 Task: In search appearances turn off In-app notifications.
Action: Mouse moved to (648, 55)
Screenshot: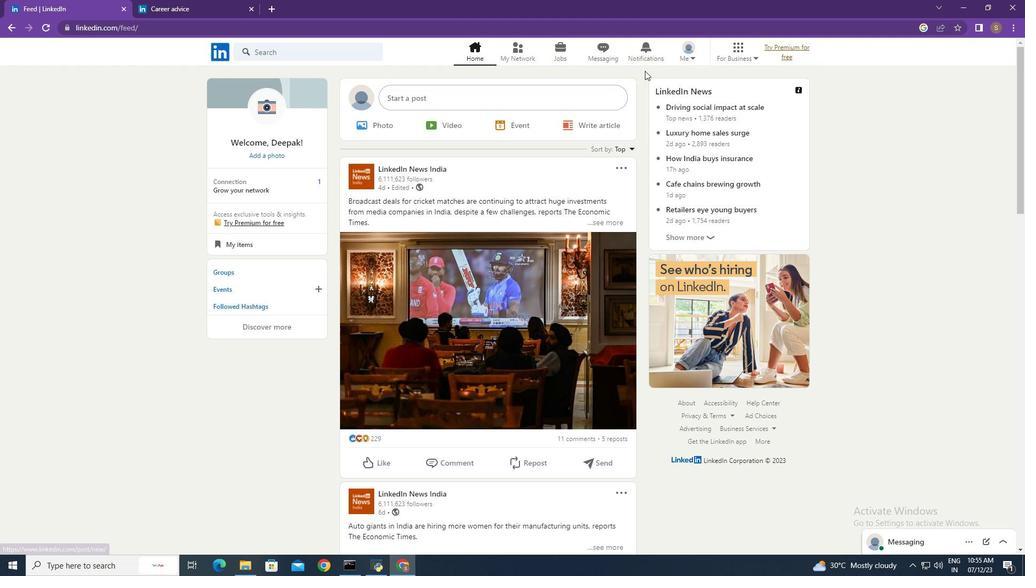 
Action: Mouse pressed left at (648, 55)
Screenshot: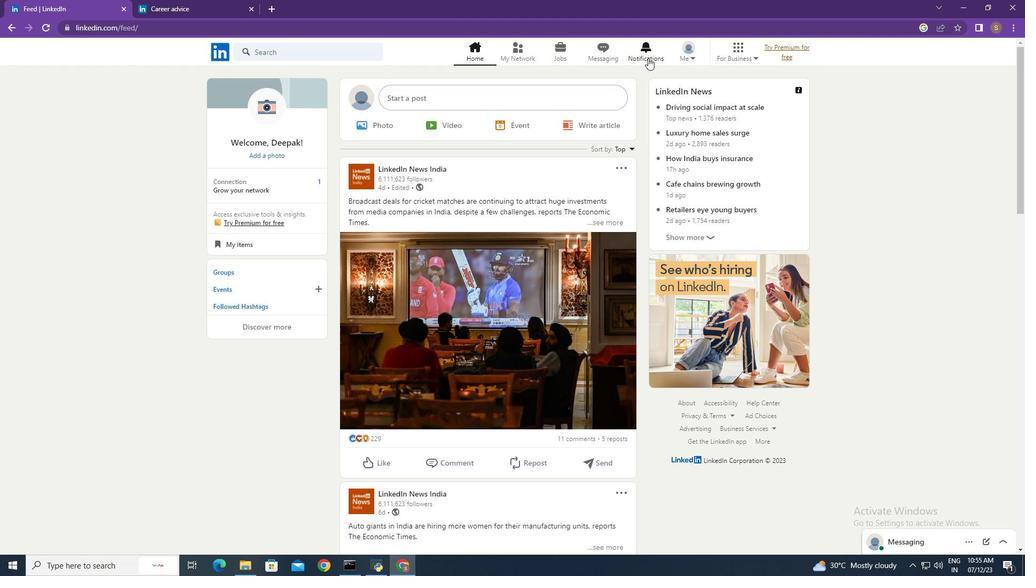 
Action: Mouse moved to (238, 123)
Screenshot: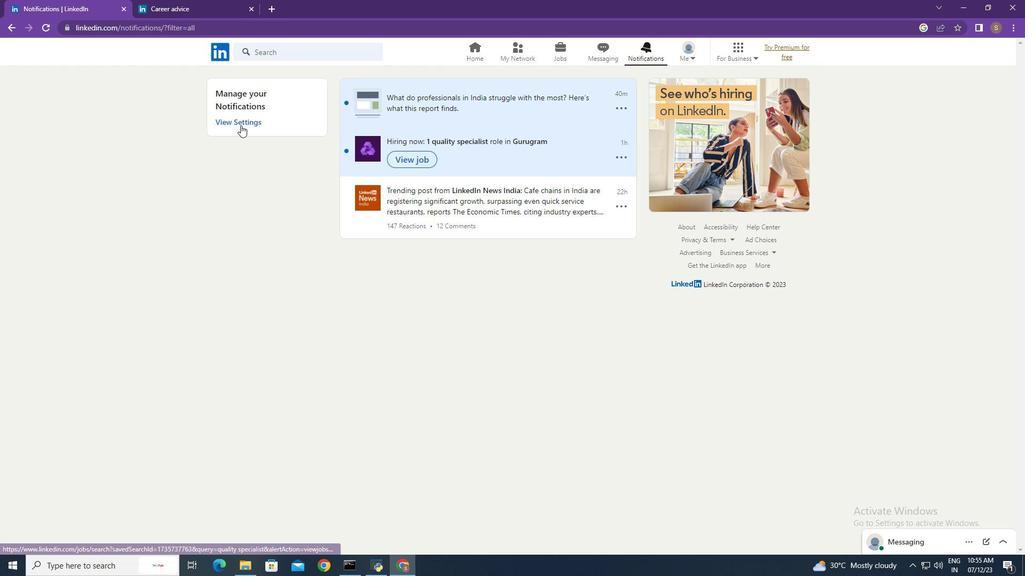 
Action: Mouse pressed left at (238, 123)
Screenshot: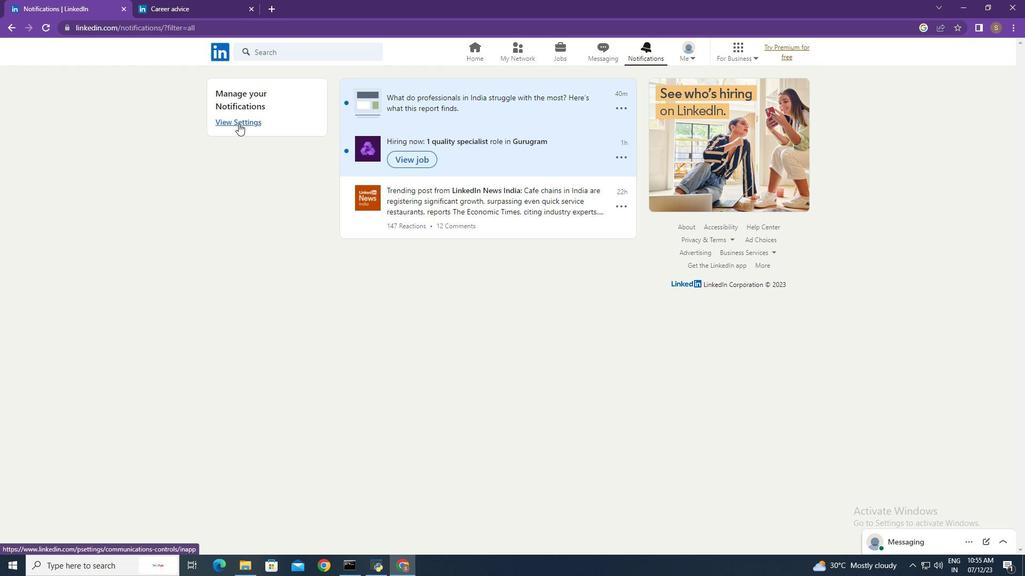 
Action: Mouse moved to (535, 164)
Screenshot: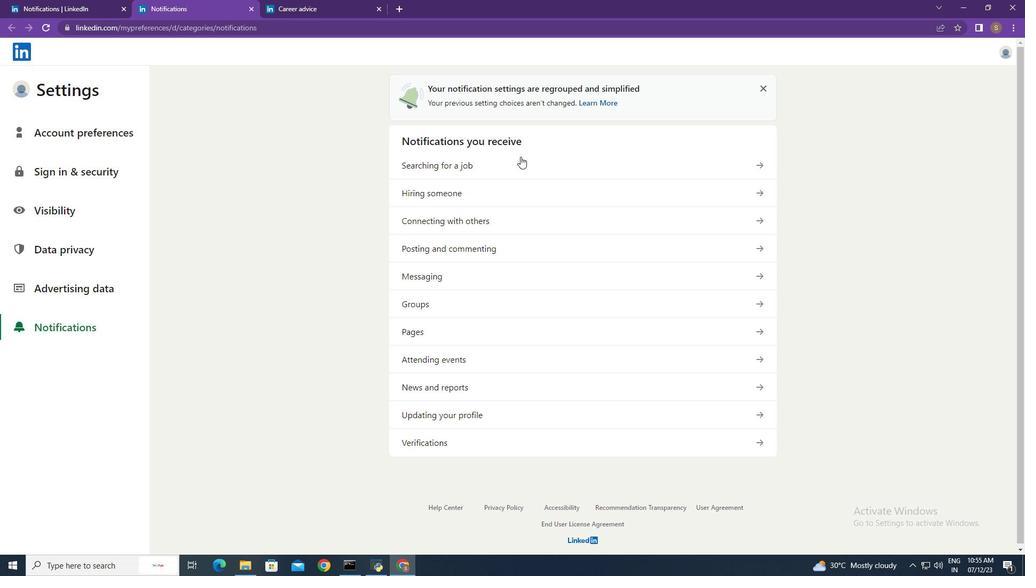 
Action: Mouse pressed left at (535, 164)
Screenshot: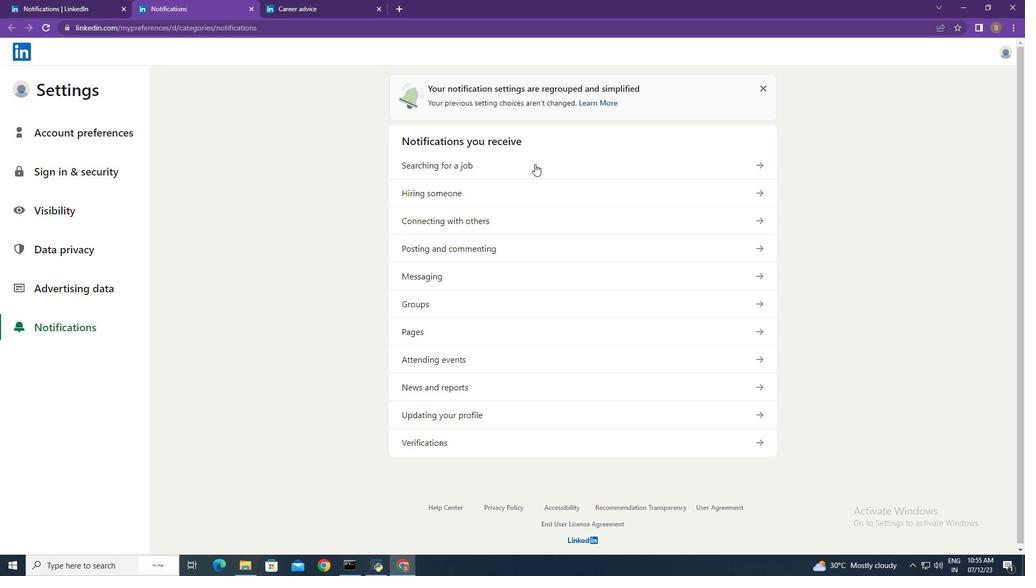 
Action: Mouse moved to (645, 351)
Screenshot: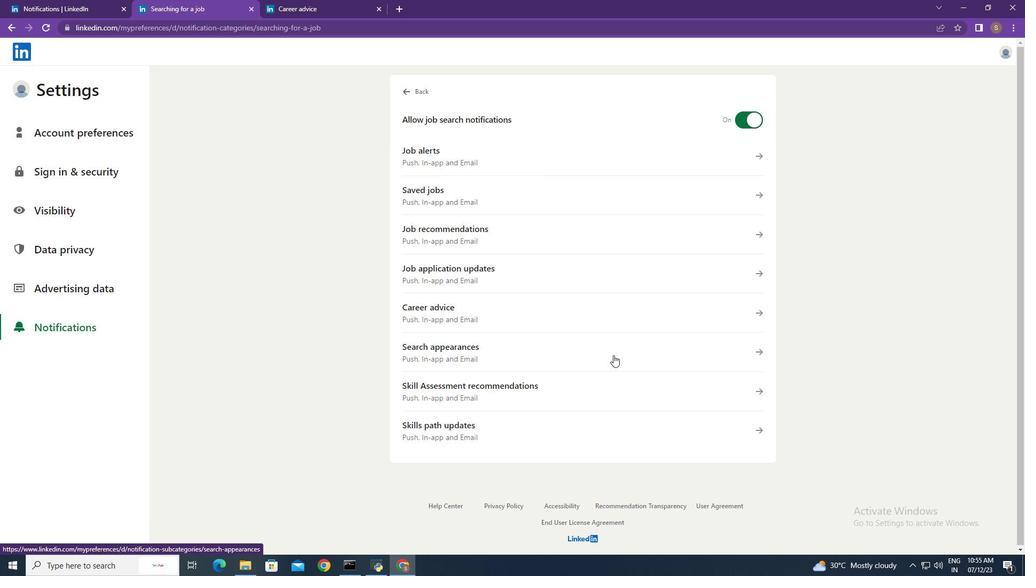 
Action: Mouse pressed left at (645, 351)
Screenshot: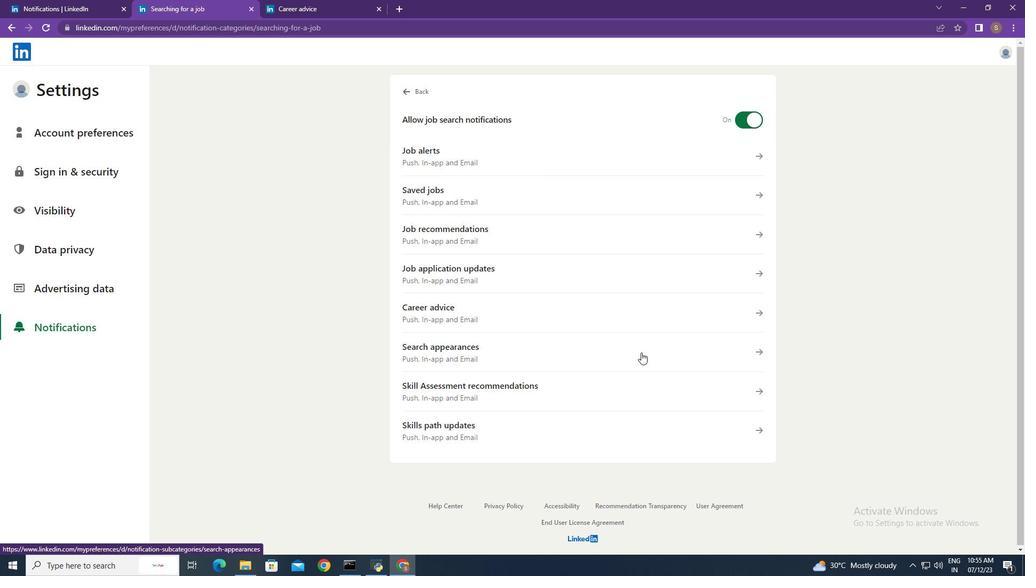 
Action: Mouse moved to (753, 176)
Screenshot: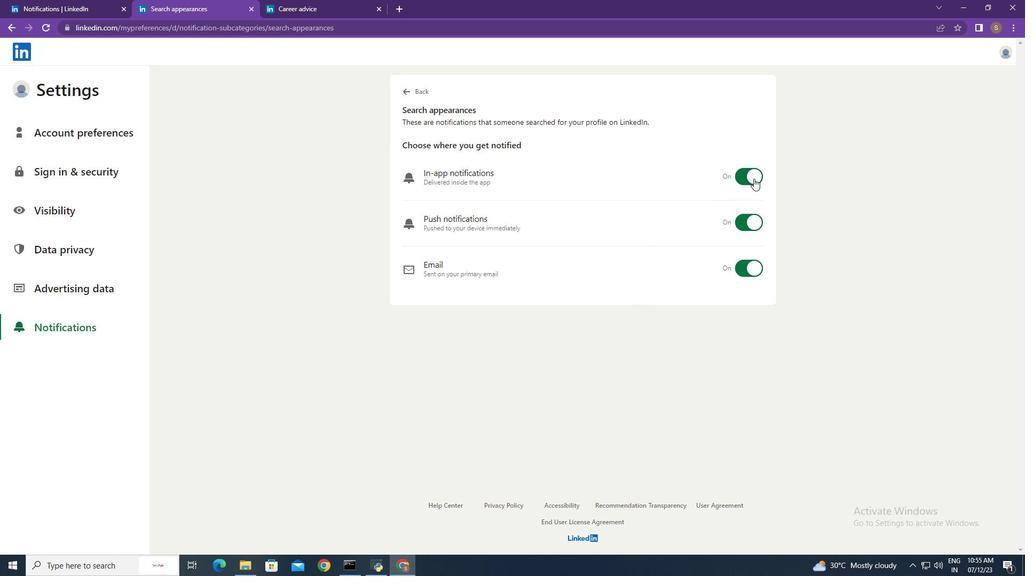 
Action: Mouse pressed left at (753, 176)
Screenshot: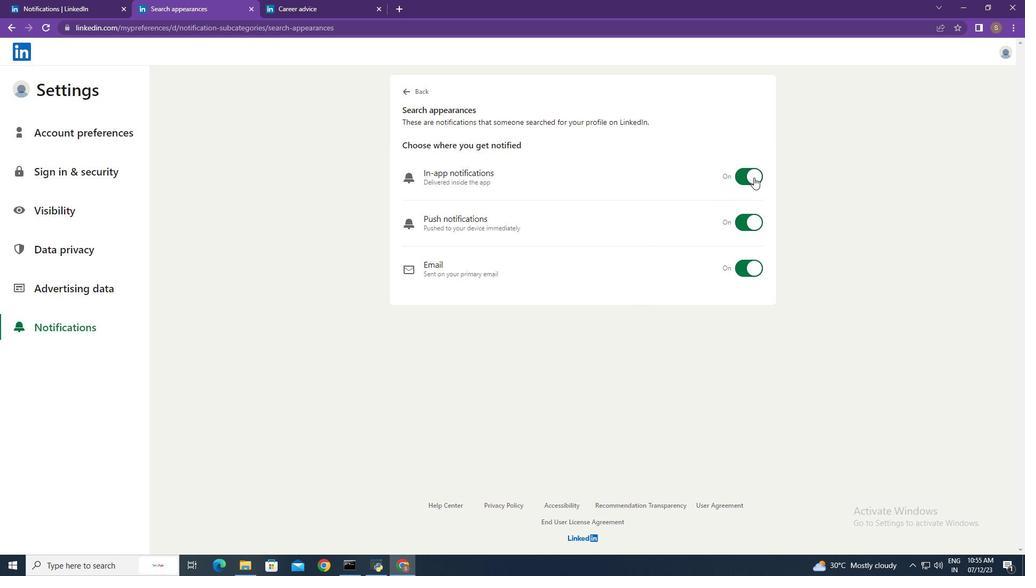 
Action: Mouse moved to (854, 193)
Screenshot: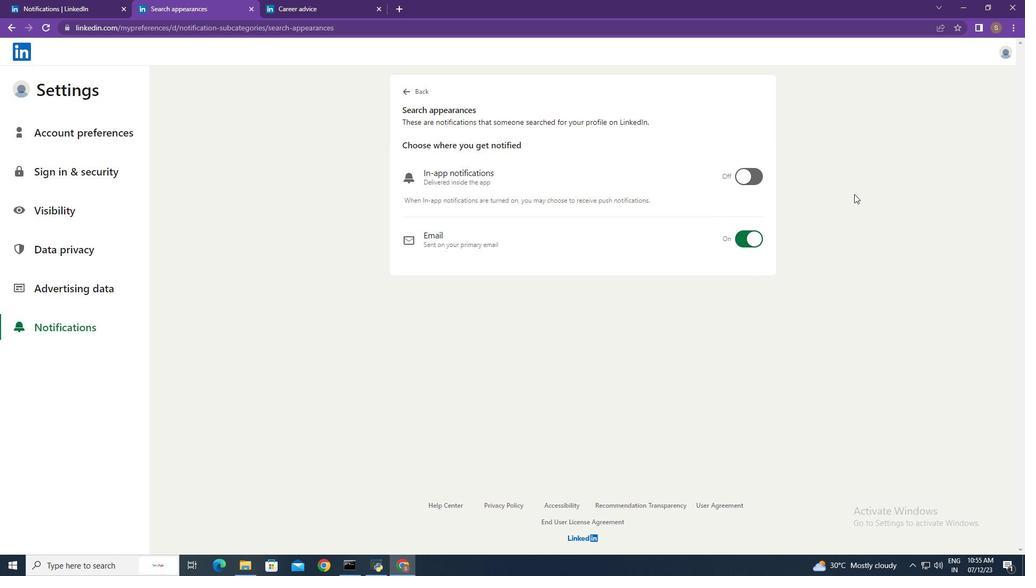 
